 Task: Open job promotion letter by zenefits template from the template gallery.
Action: Mouse moved to (43, 76)
Screenshot: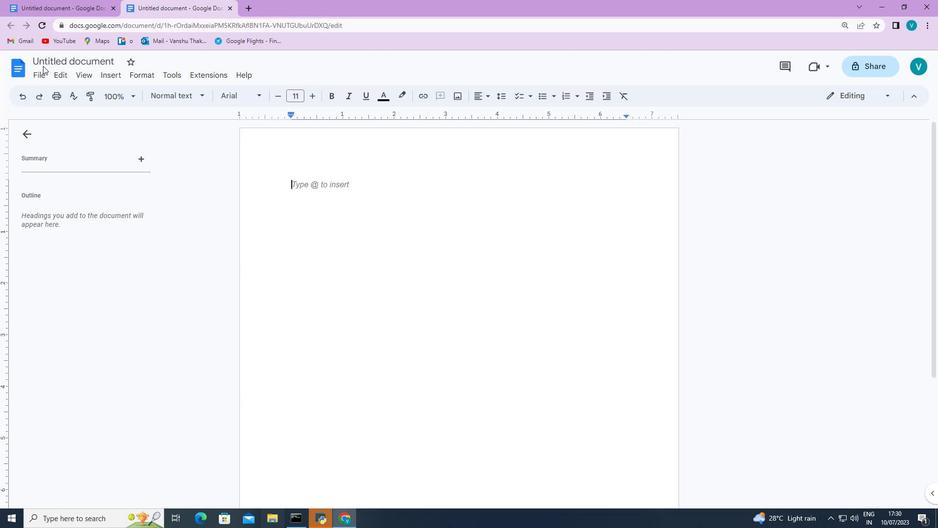 
Action: Mouse pressed left at (43, 76)
Screenshot: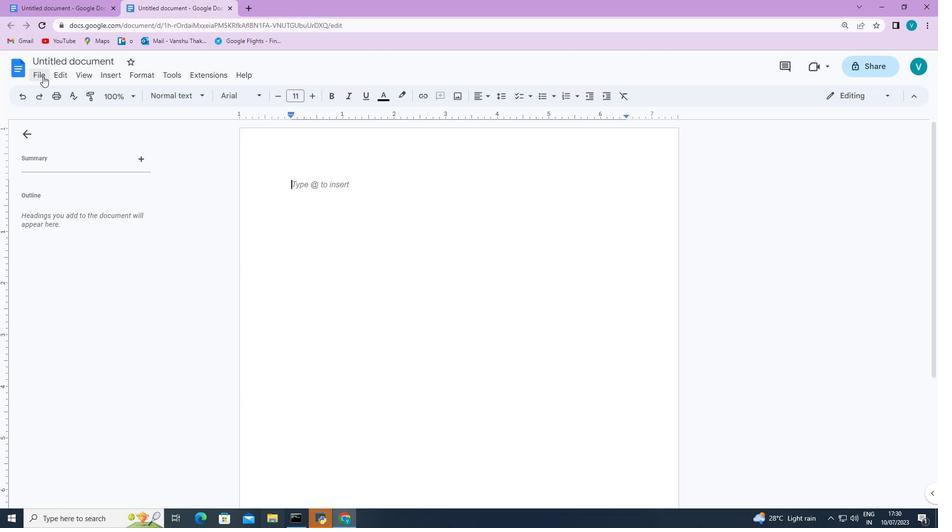 
Action: Mouse moved to (249, 110)
Screenshot: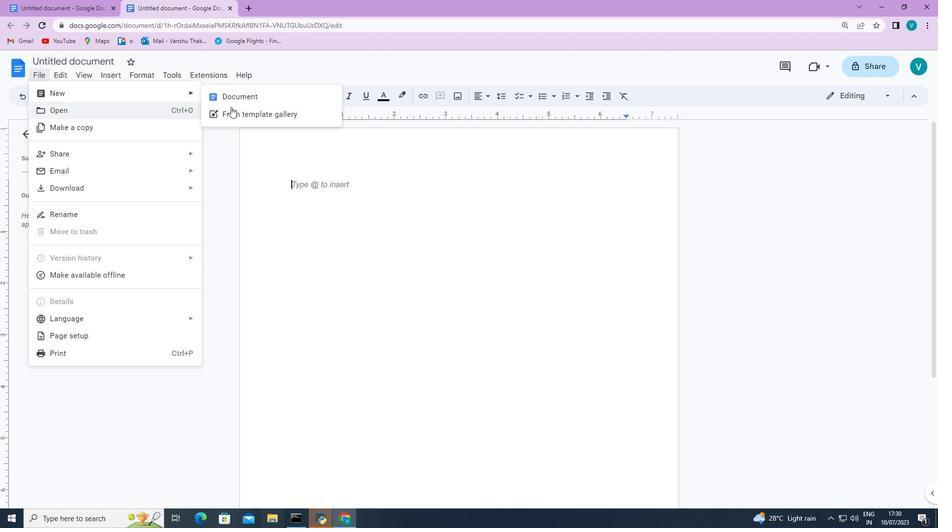 
Action: Mouse pressed left at (249, 110)
Screenshot: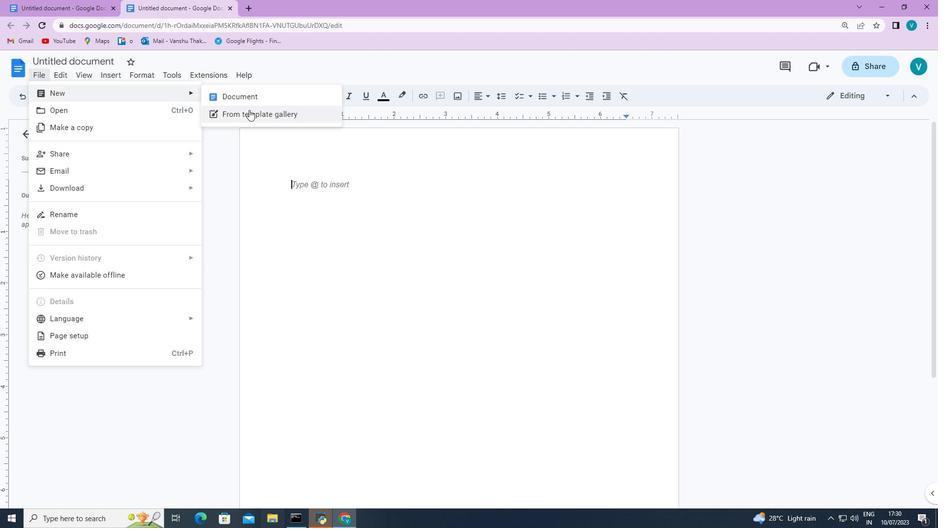 
Action: Mouse moved to (288, 149)
Screenshot: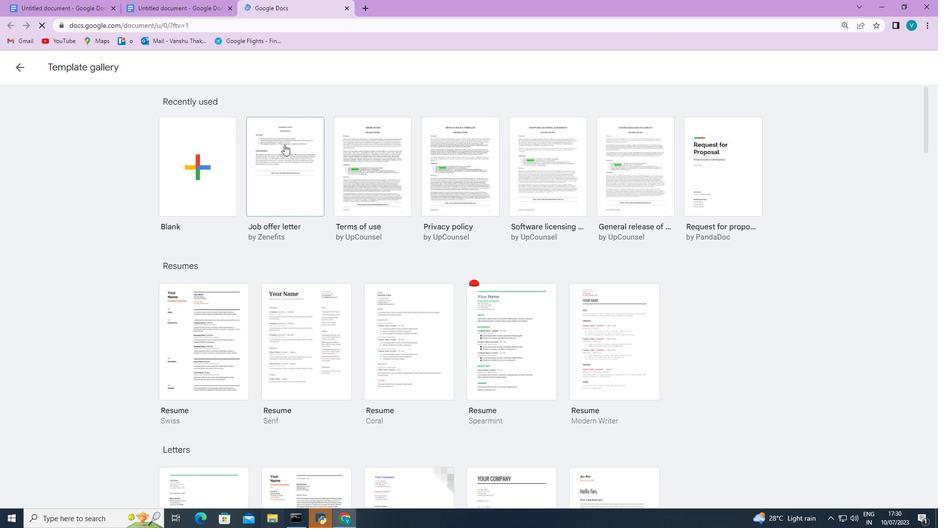
Action: Mouse scrolled (288, 149) with delta (0, 0)
Screenshot: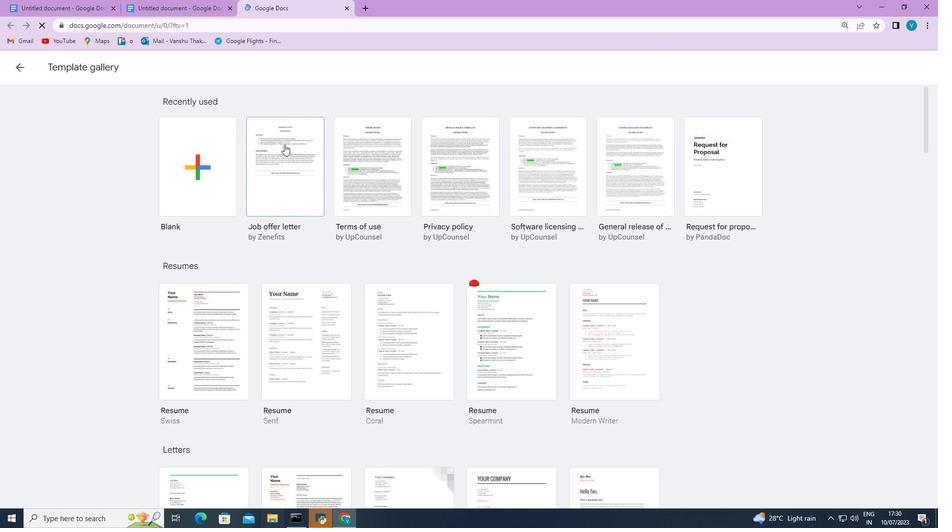 
Action: Mouse moved to (288, 150)
Screenshot: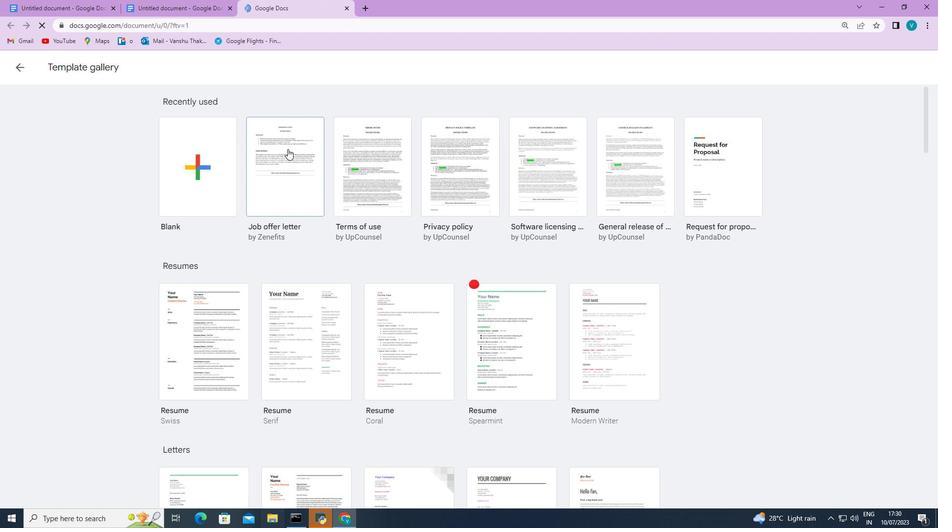 
Action: Mouse scrolled (288, 149) with delta (0, 0)
Screenshot: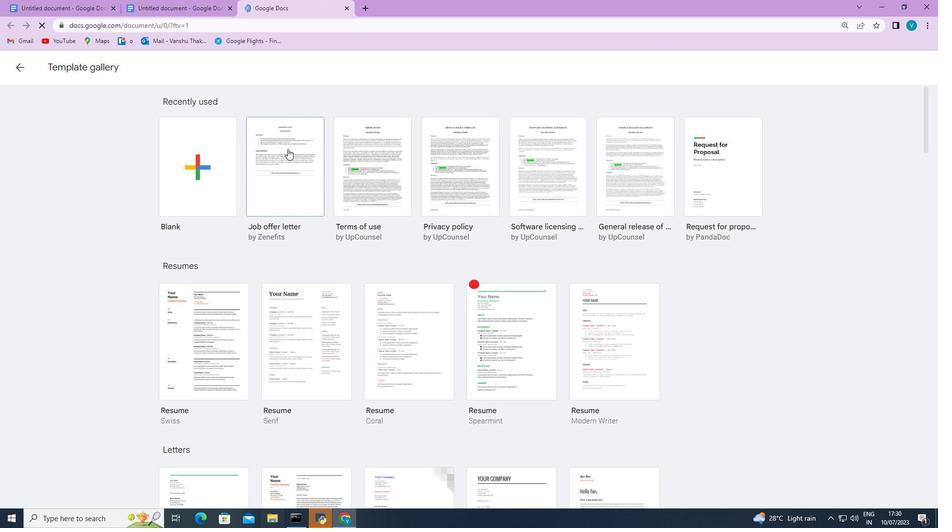 
Action: Mouse scrolled (288, 149) with delta (0, 0)
Screenshot: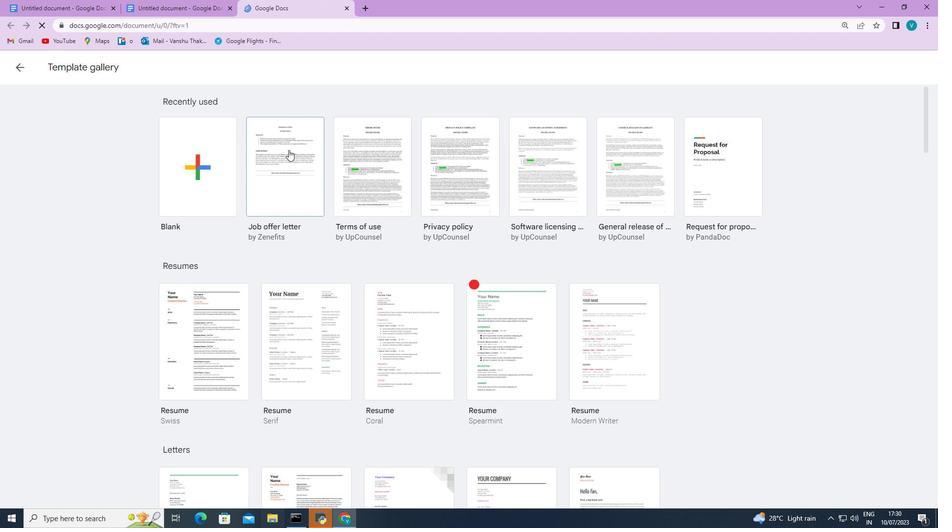 
Action: Mouse scrolled (288, 149) with delta (0, 0)
Screenshot: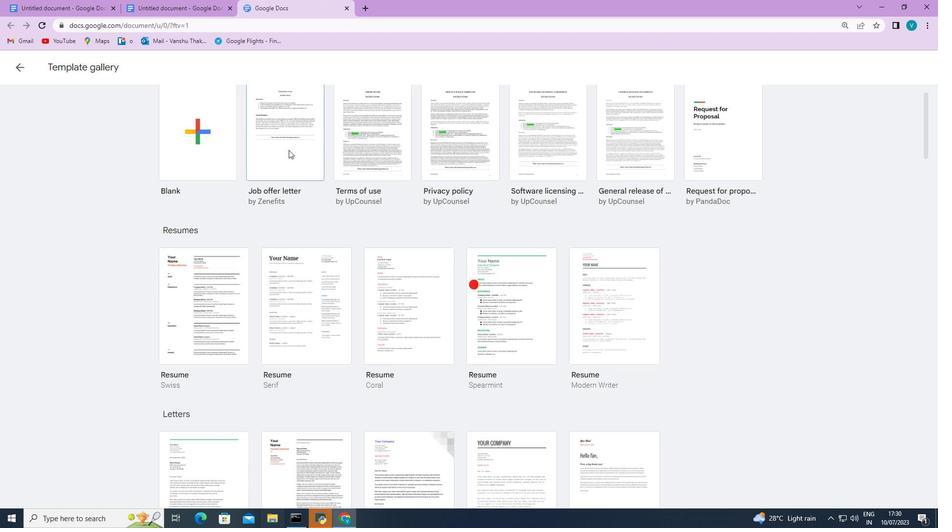 
Action: Mouse moved to (288, 150)
Screenshot: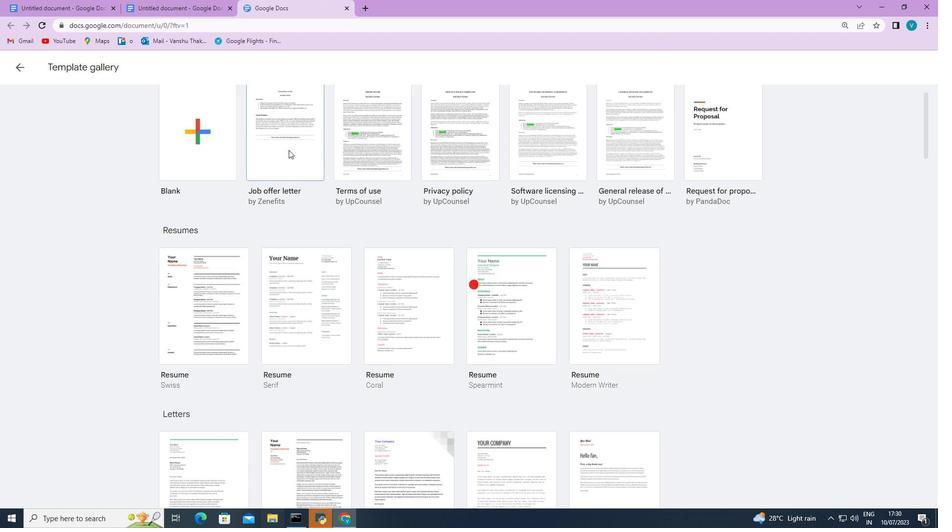
Action: Mouse scrolled (288, 149) with delta (0, 0)
Screenshot: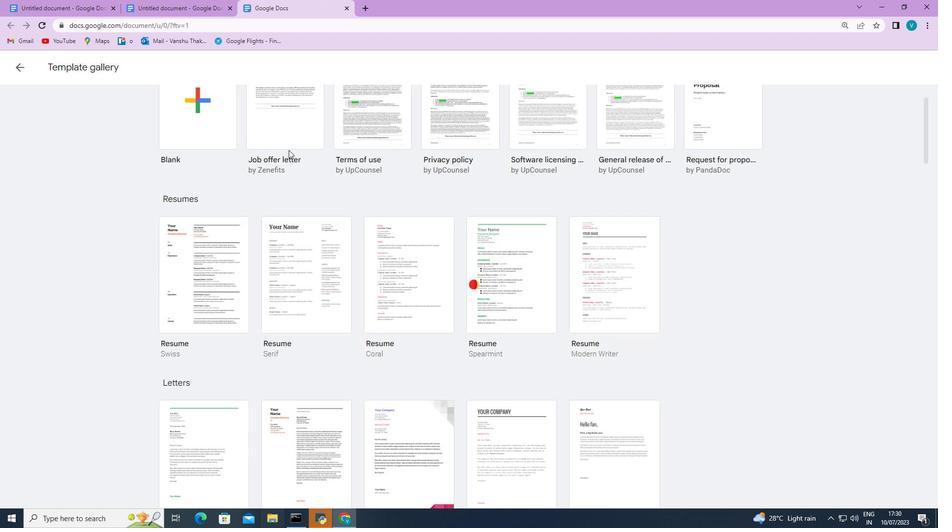 
Action: Mouse scrolled (288, 149) with delta (0, 0)
Screenshot: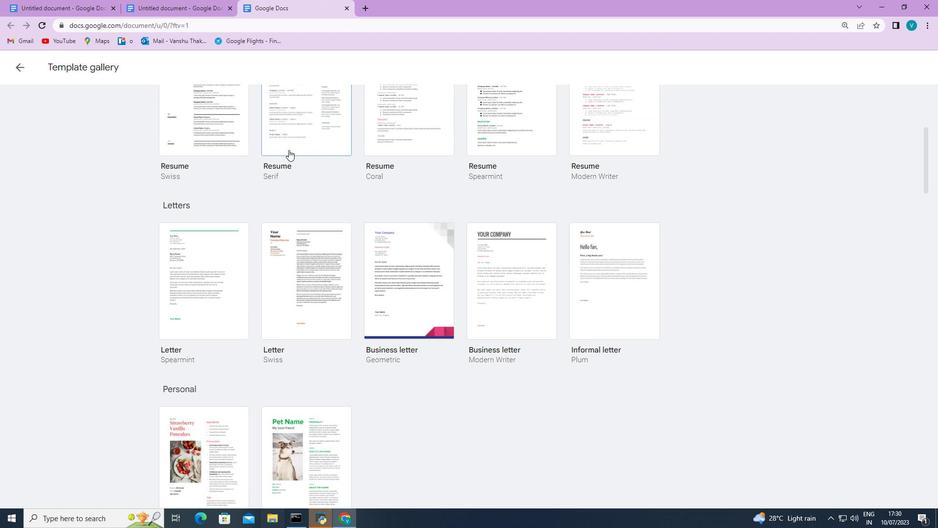 
Action: Mouse scrolled (288, 149) with delta (0, 0)
Screenshot: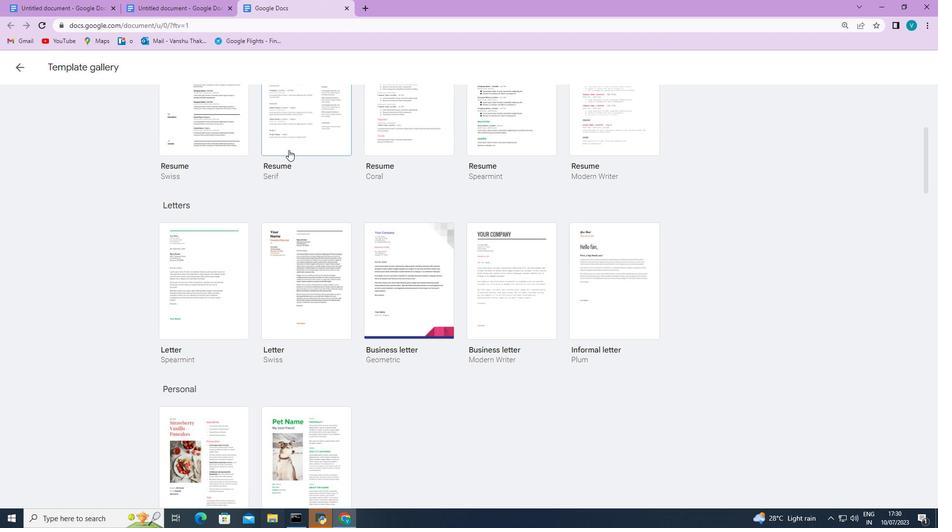 
Action: Mouse scrolled (288, 149) with delta (0, 0)
Screenshot: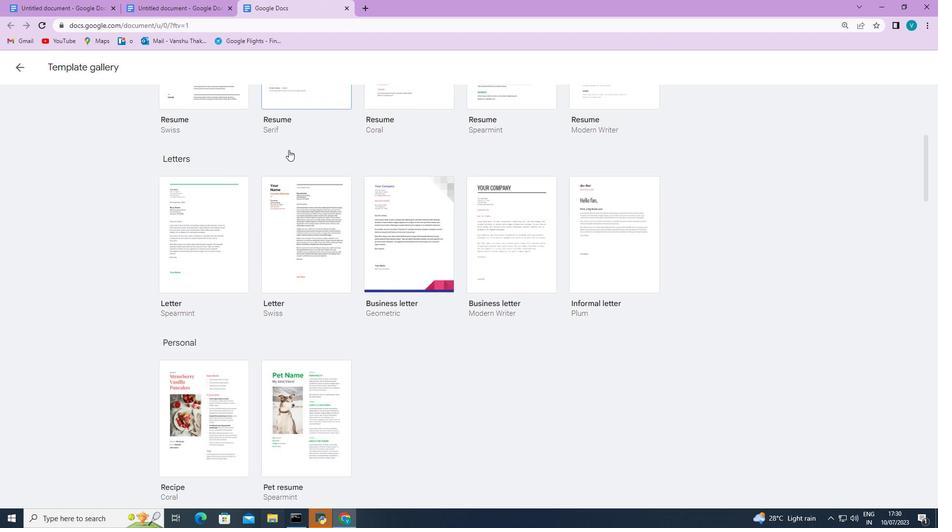 
Action: Mouse scrolled (288, 149) with delta (0, 0)
Screenshot: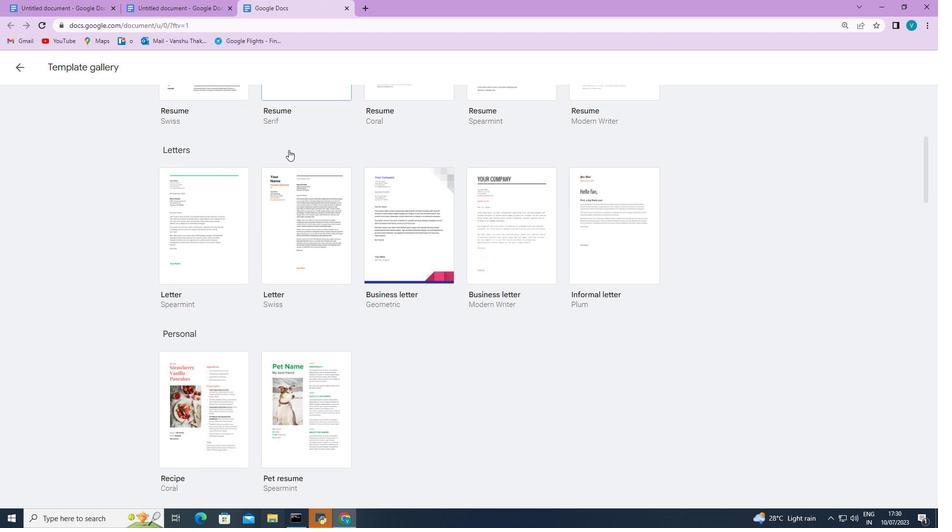 
Action: Mouse scrolled (288, 149) with delta (0, 0)
Screenshot: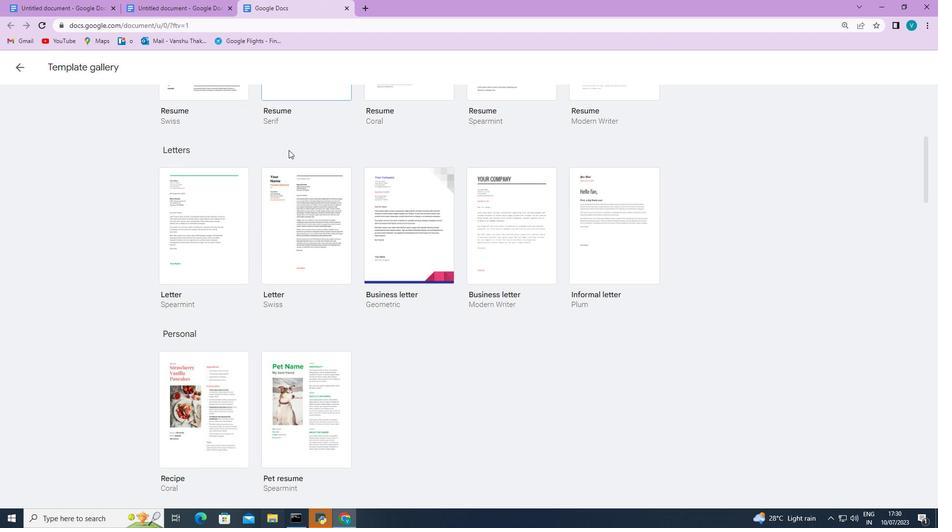 
Action: Mouse scrolled (288, 149) with delta (0, 0)
Screenshot: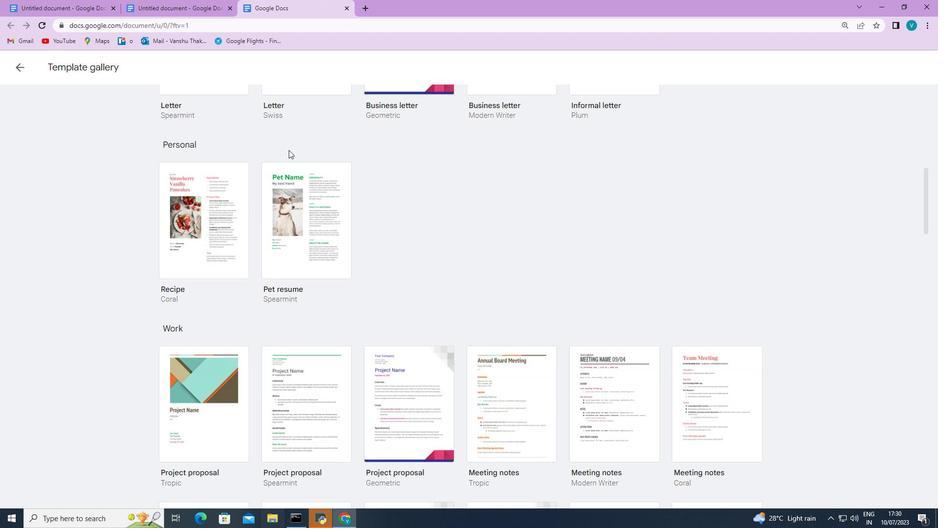 
Action: Mouse scrolled (288, 149) with delta (0, 0)
Screenshot: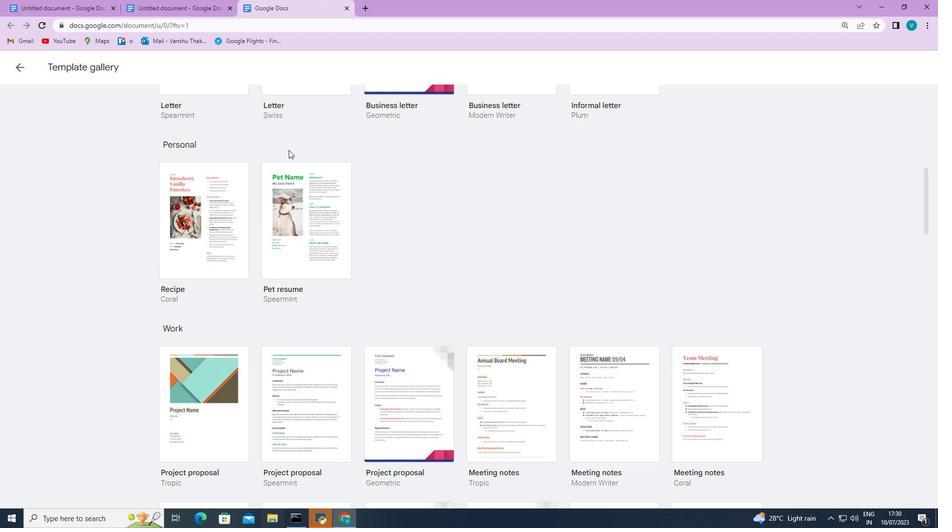 
Action: Mouse scrolled (288, 149) with delta (0, 0)
Screenshot: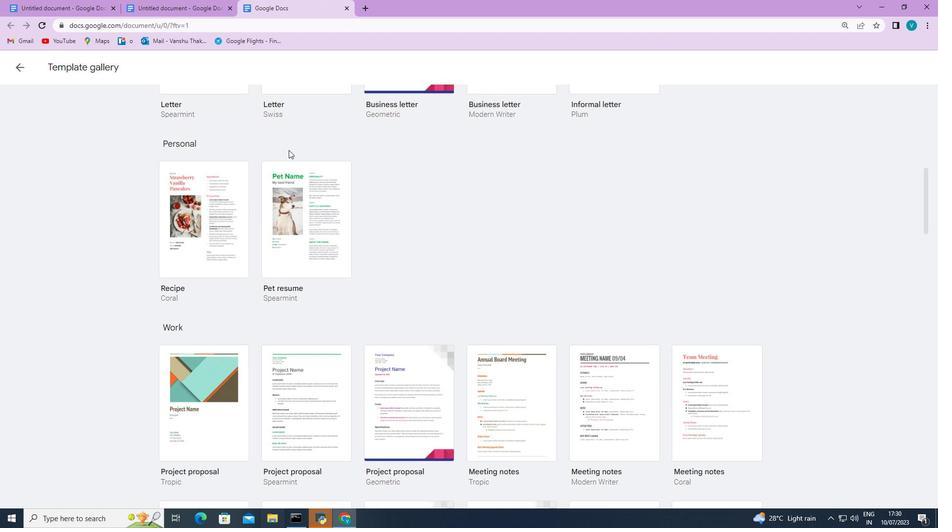 
Action: Mouse scrolled (288, 149) with delta (0, 0)
Screenshot: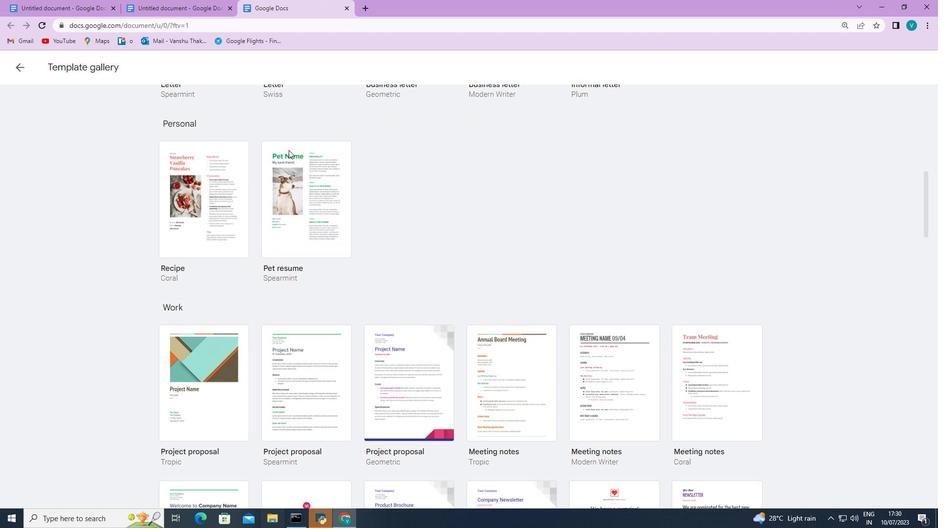 
Action: Mouse scrolled (288, 149) with delta (0, 0)
Screenshot: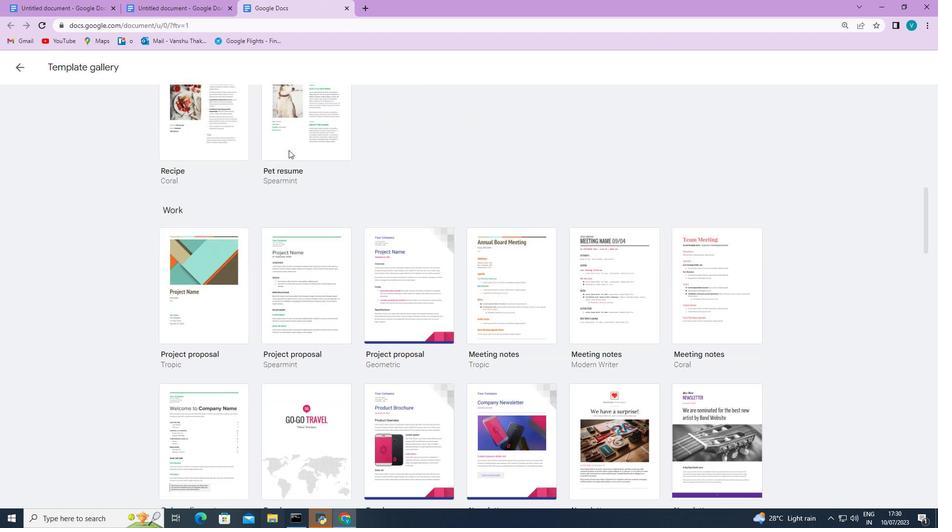 
Action: Mouse scrolled (288, 149) with delta (0, 0)
Screenshot: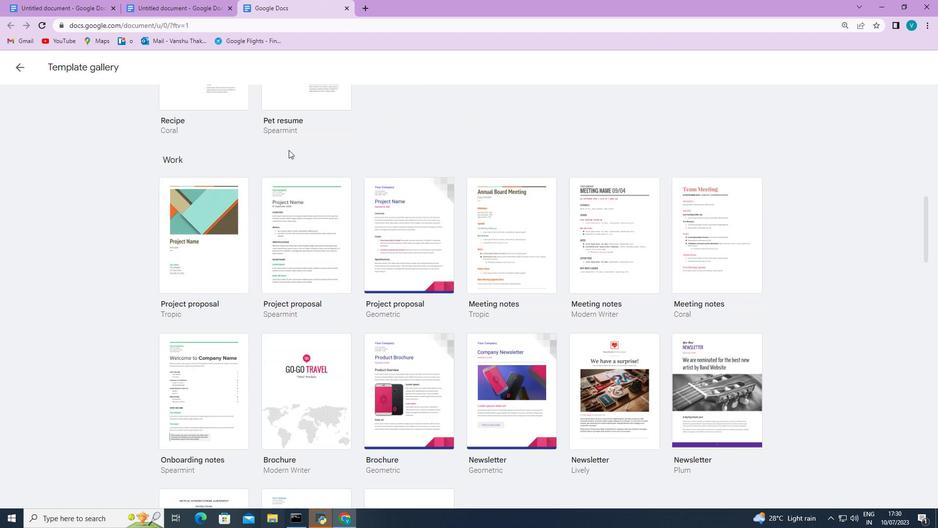 
Action: Mouse scrolled (288, 149) with delta (0, 0)
Screenshot: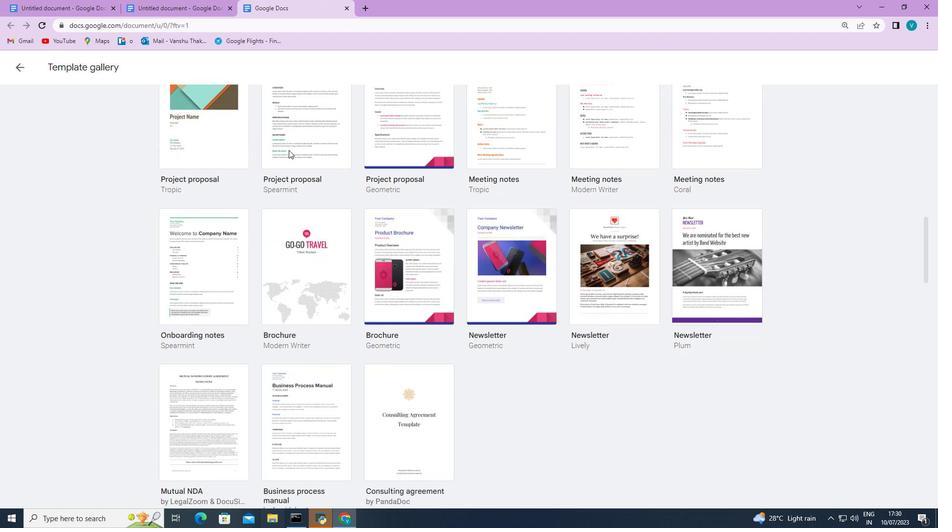 
Action: Mouse scrolled (288, 149) with delta (0, 0)
Screenshot: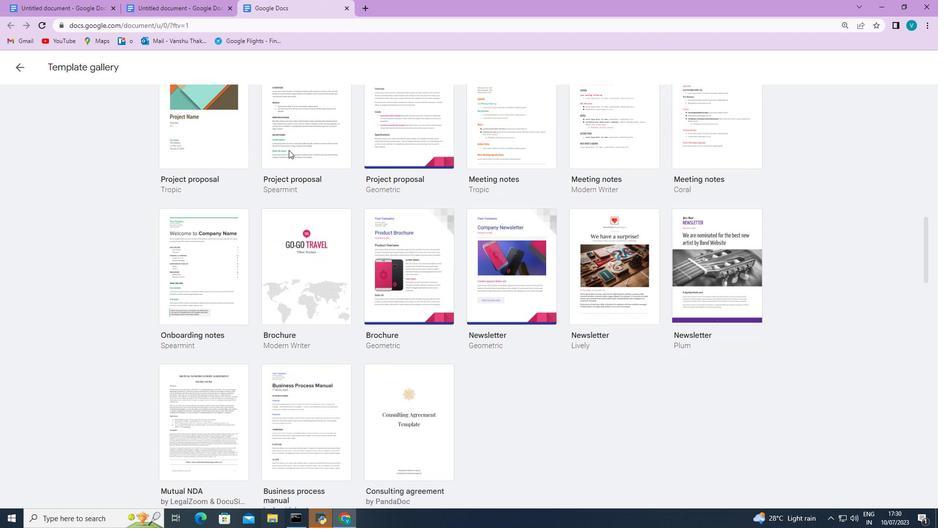 
Action: Mouse scrolled (288, 149) with delta (0, 0)
Screenshot: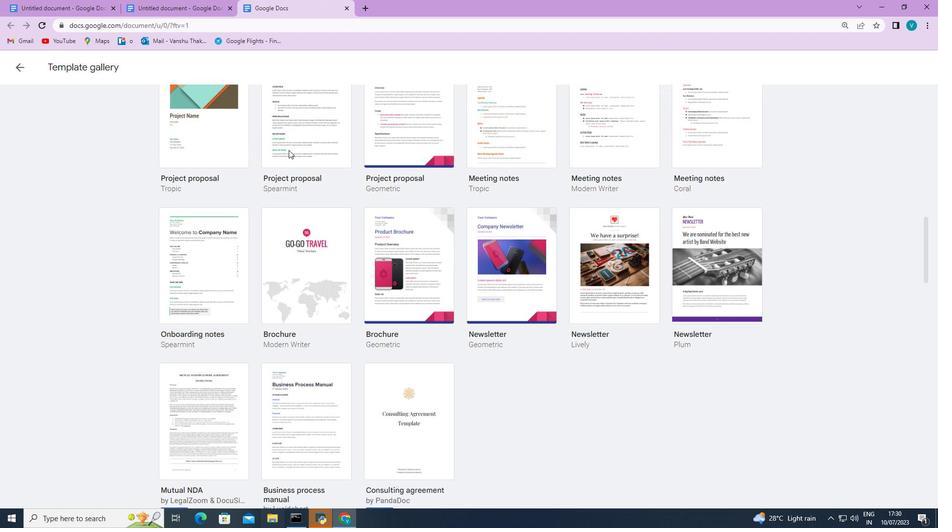 
Action: Mouse scrolled (288, 149) with delta (0, 0)
Screenshot: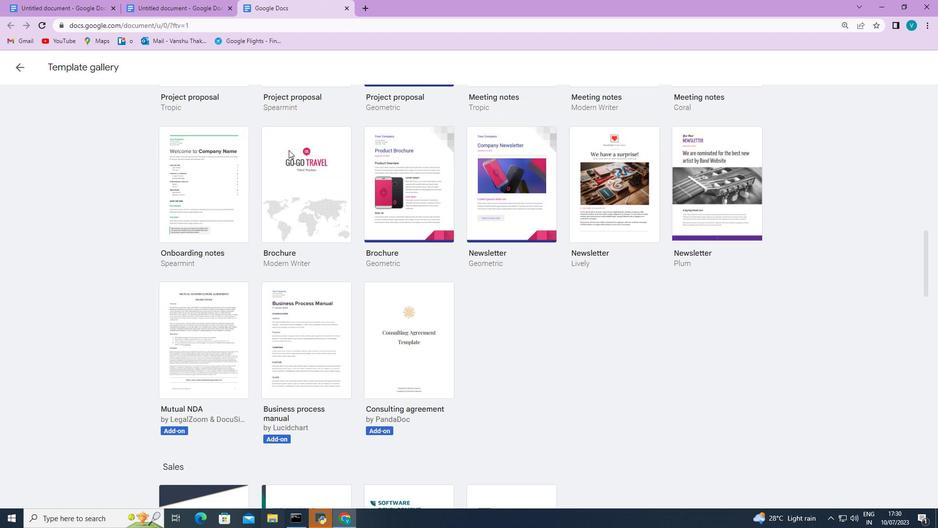 
Action: Mouse scrolled (288, 149) with delta (0, 0)
Screenshot: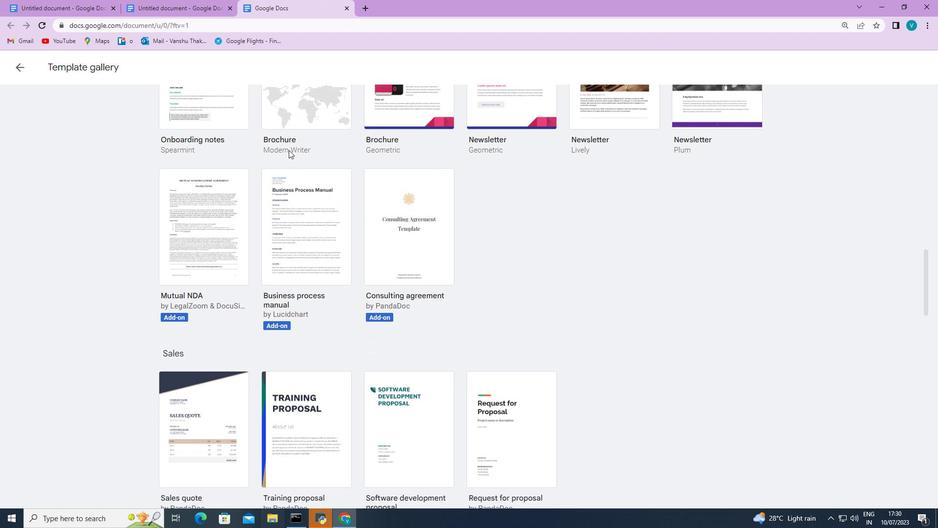 
Action: Mouse scrolled (288, 149) with delta (0, 0)
Screenshot: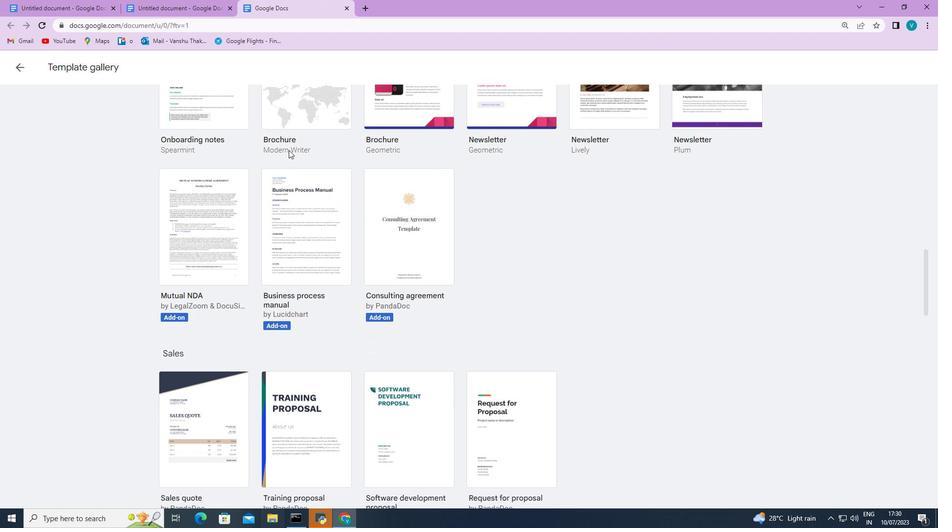 
Action: Mouse scrolled (288, 149) with delta (0, 0)
Screenshot: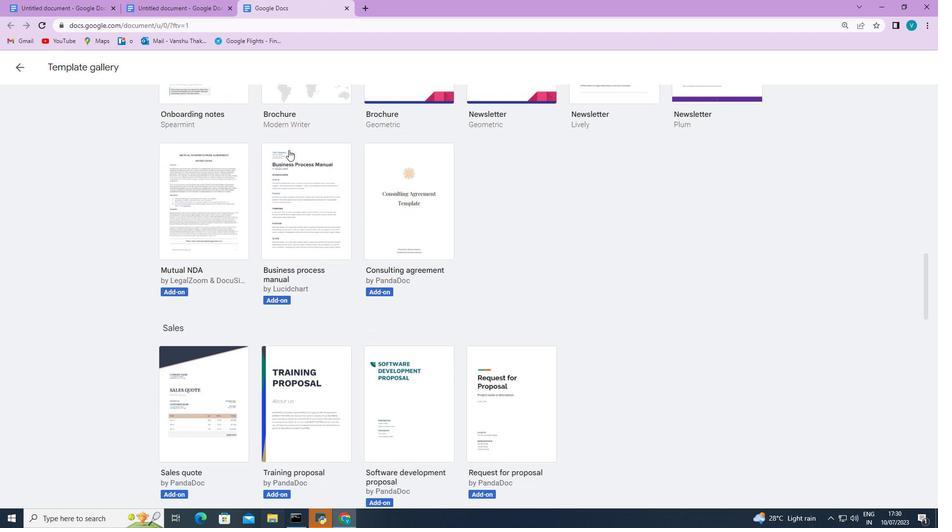 
Action: Mouse scrolled (288, 149) with delta (0, 0)
Screenshot: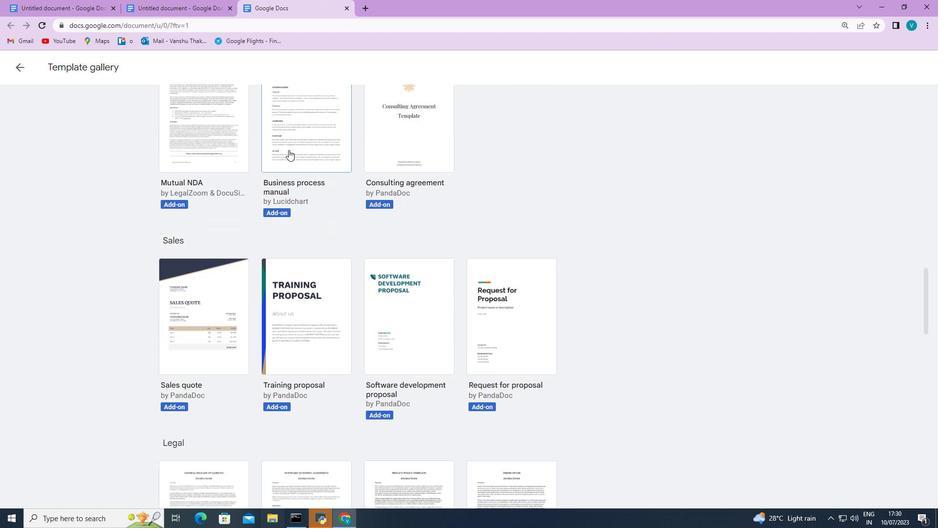
Action: Mouse scrolled (288, 149) with delta (0, 0)
Screenshot: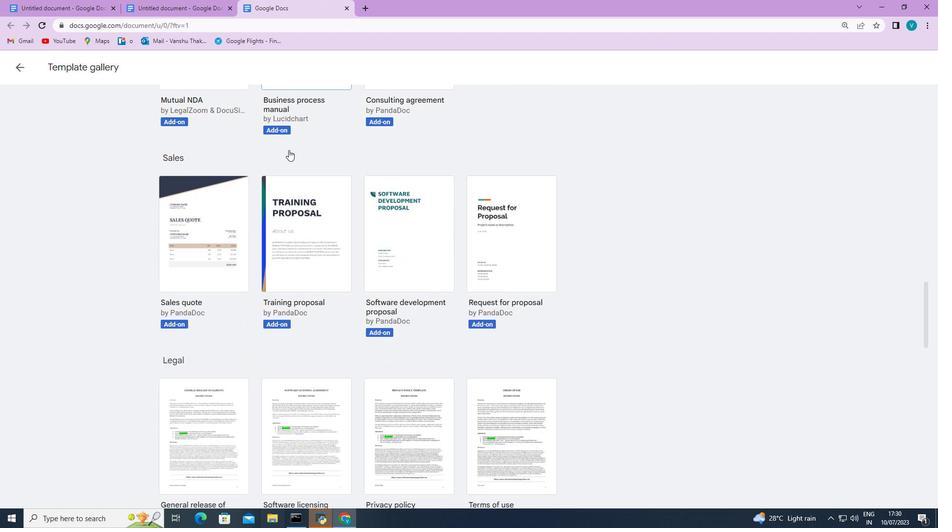 
Action: Mouse scrolled (288, 149) with delta (0, 0)
Screenshot: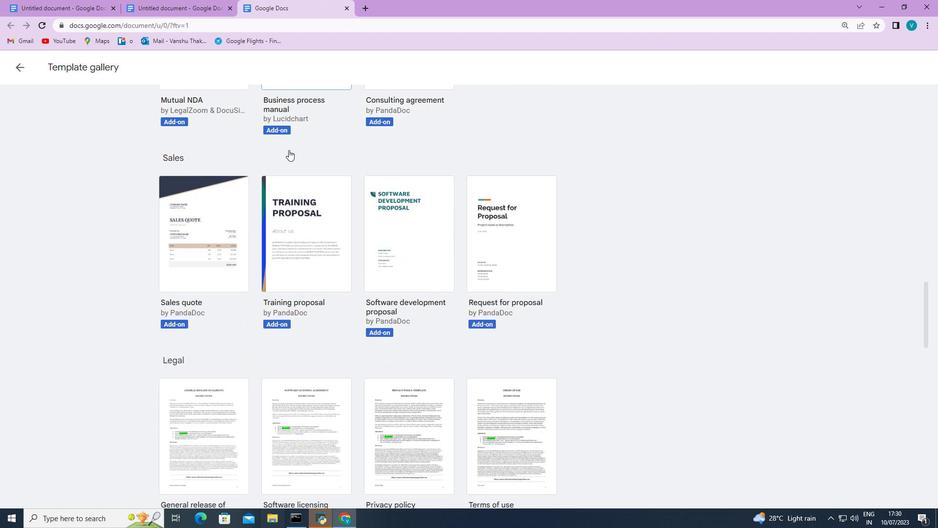 
Action: Mouse scrolled (288, 149) with delta (0, 0)
Screenshot: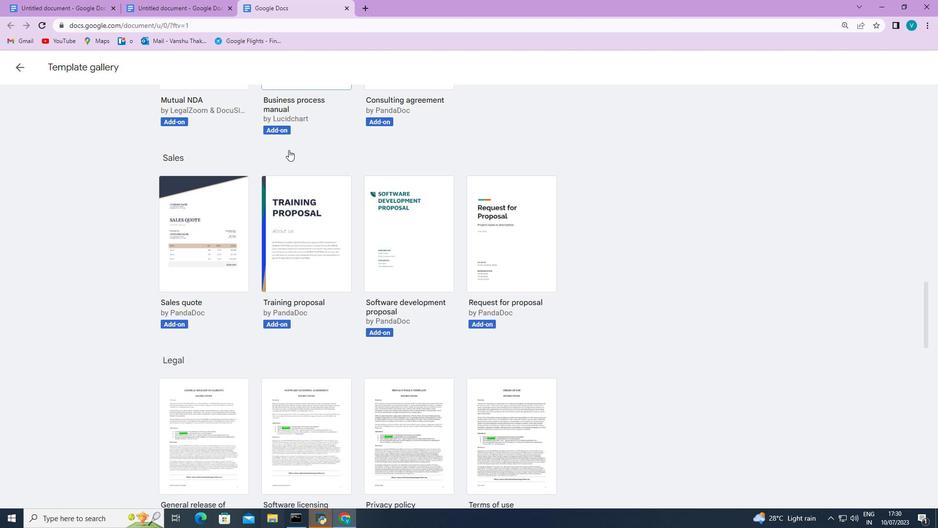 
Action: Mouse scrolled (288, 149) with delta (0, 0)
Screenshot: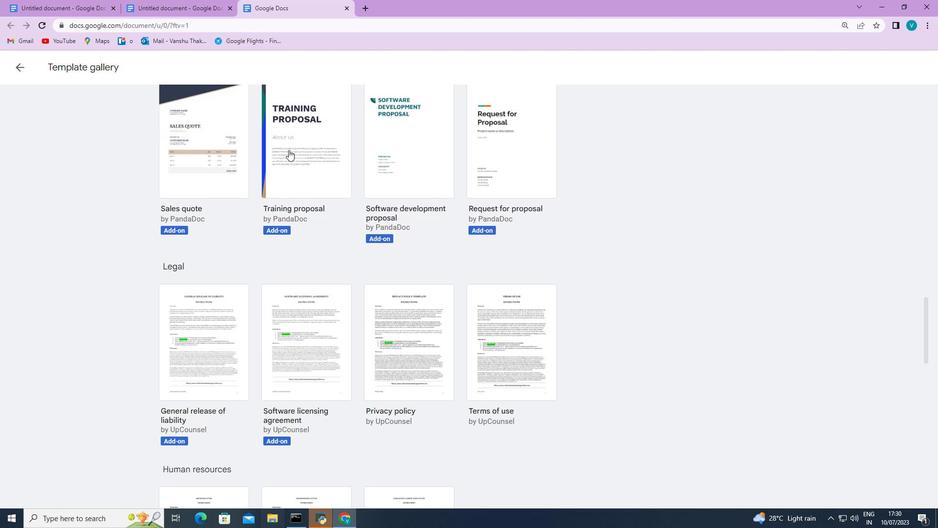
Action: Mouse scrolled (288, 149) with delta (0, 0)
Screenshot: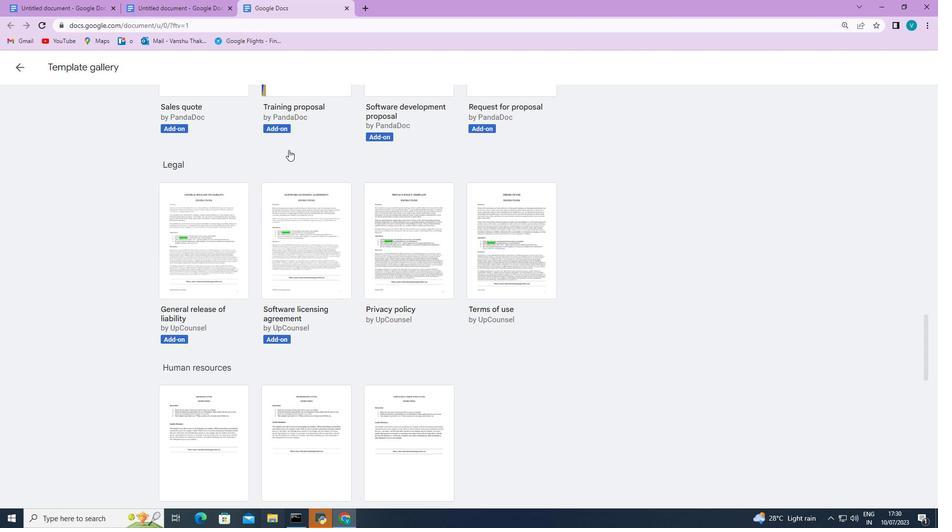 
Action: Mouse scrolled (288, 149) with delta (0, 0)
Screenshot: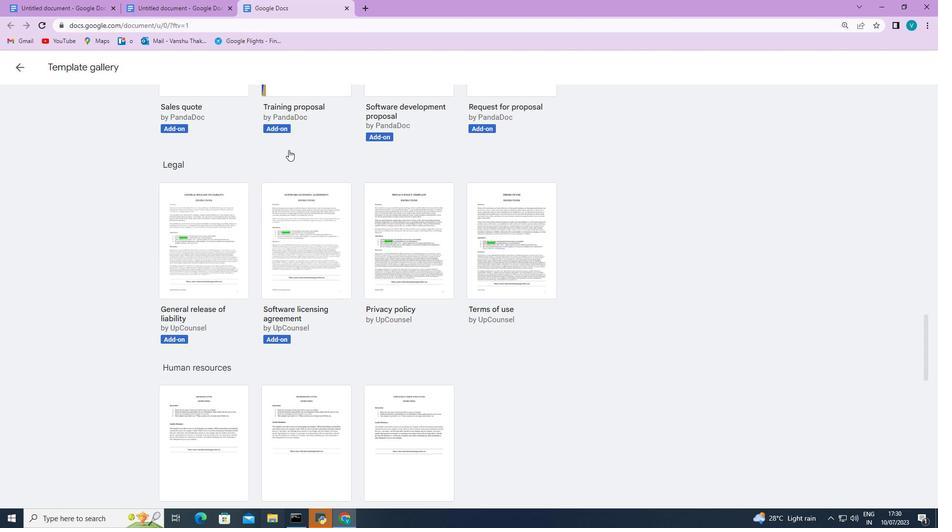 
Action: Mouse scrolled (288, 149) with delta (0, 0)
Screenshot: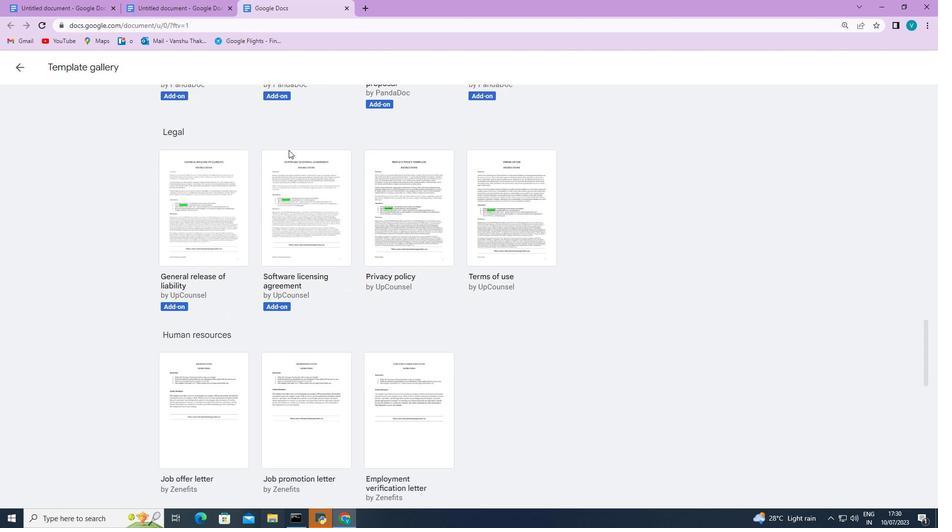 
Action: Mouse moved to (311, 257)
Screenshot: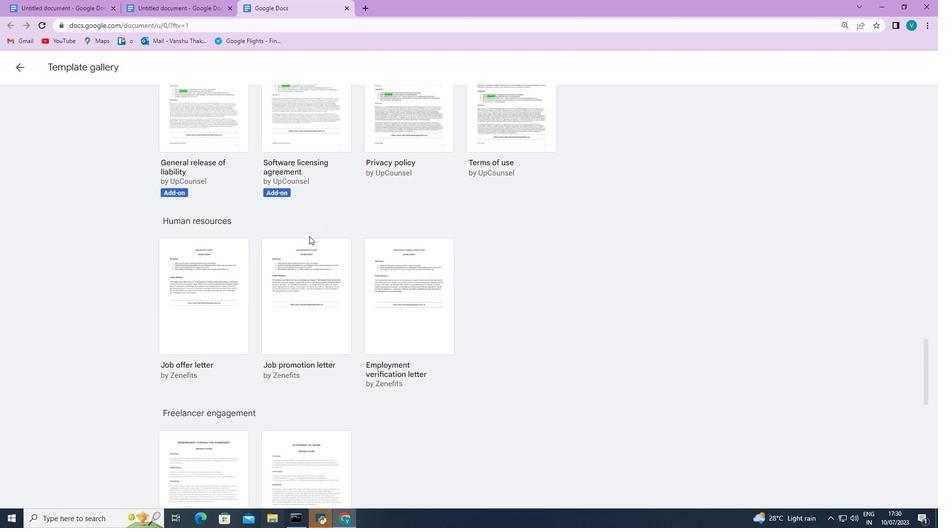 
Action: Mouse pressed left at (311, 257)
Screenshot: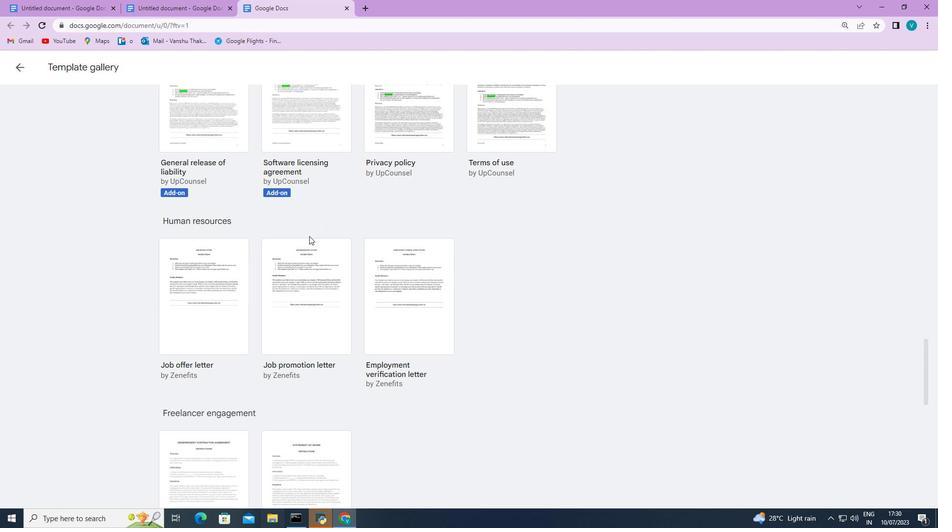 
Action: Mouse moved to (311, 257)
Screenshot: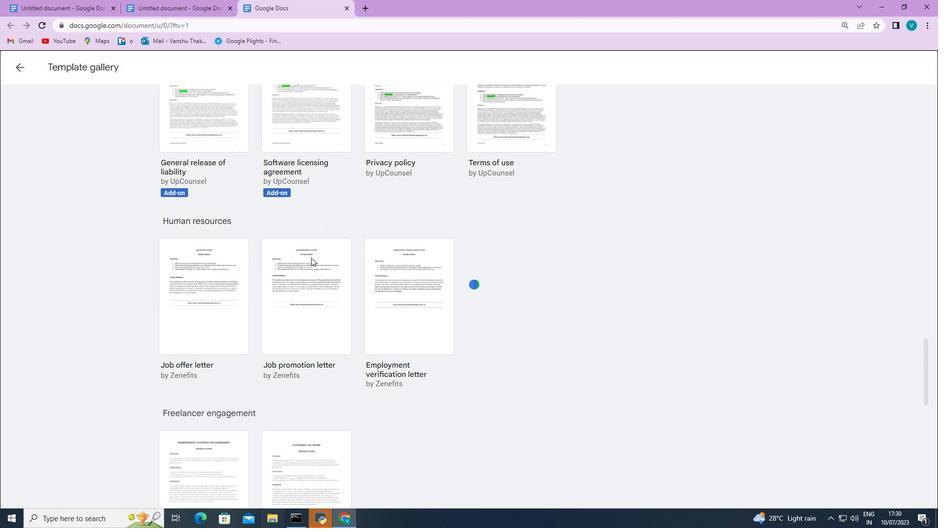 
